 Task: Set the Application name to register a new OAuth application to "GoogleAuth".
Action: Mouse pressed left at (1120, 287)
Screenshot: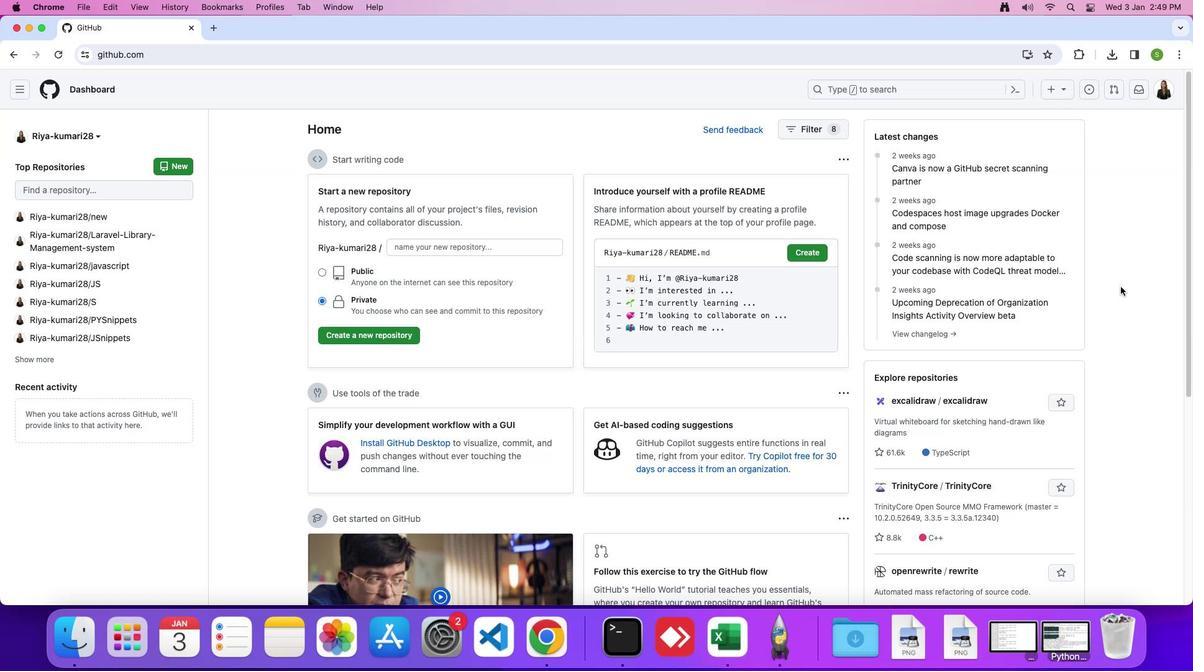 
Action: Mouse moved to (1159, 93)
Screenshot: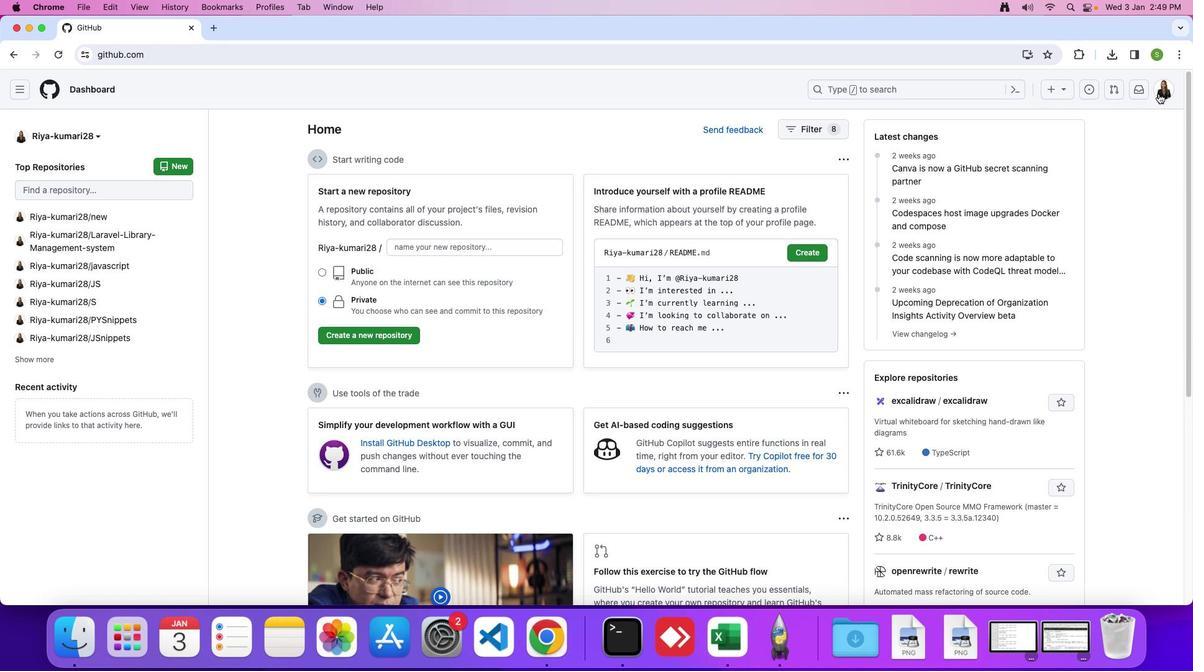 
Action: Mouse pressed left at (1159, 93)
Screenshot: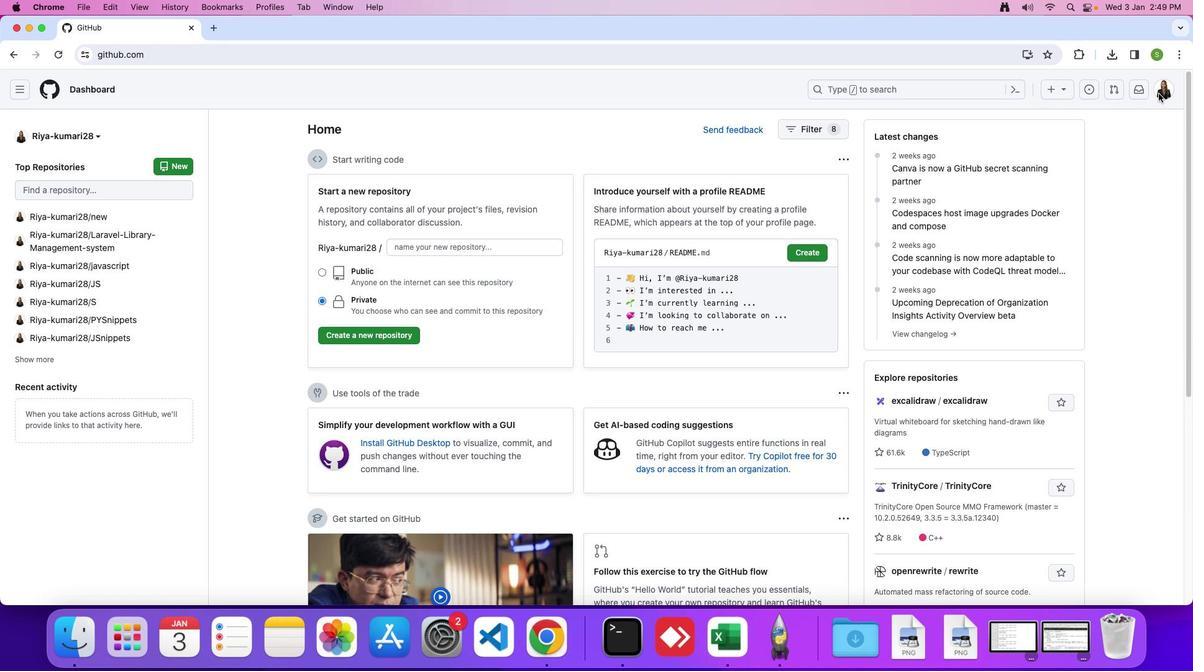 
Action: Mouse moved to (1070, 429)
Screenshot: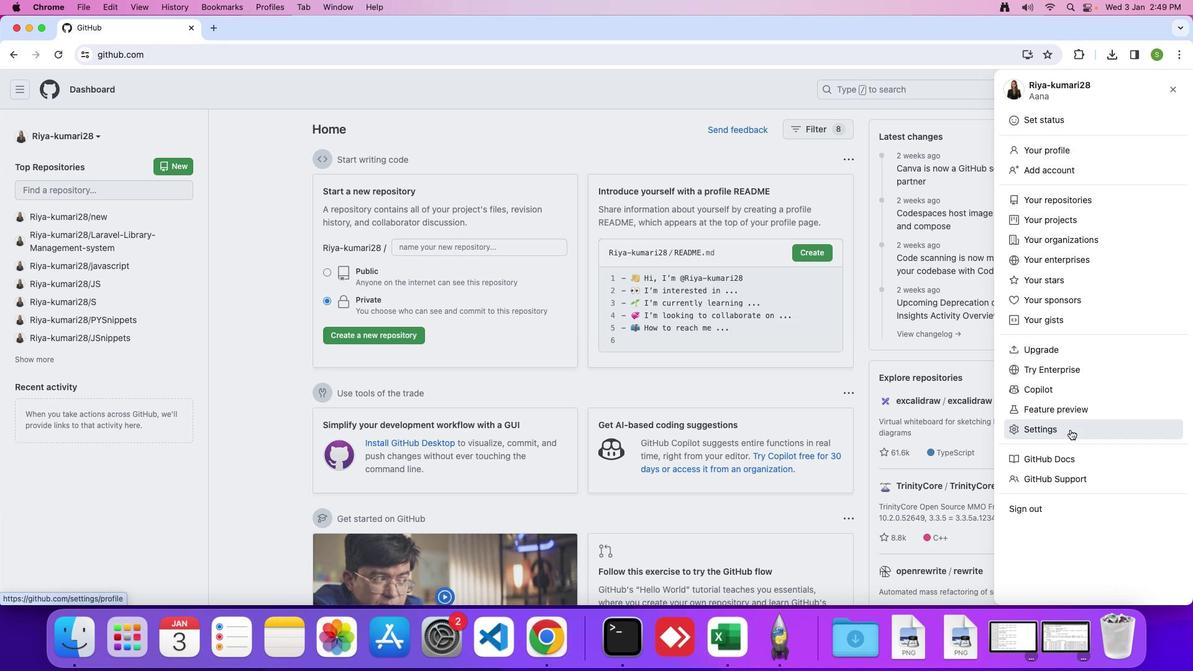 
Action: Mouse pressed left at (1070, 429)
Screenshot: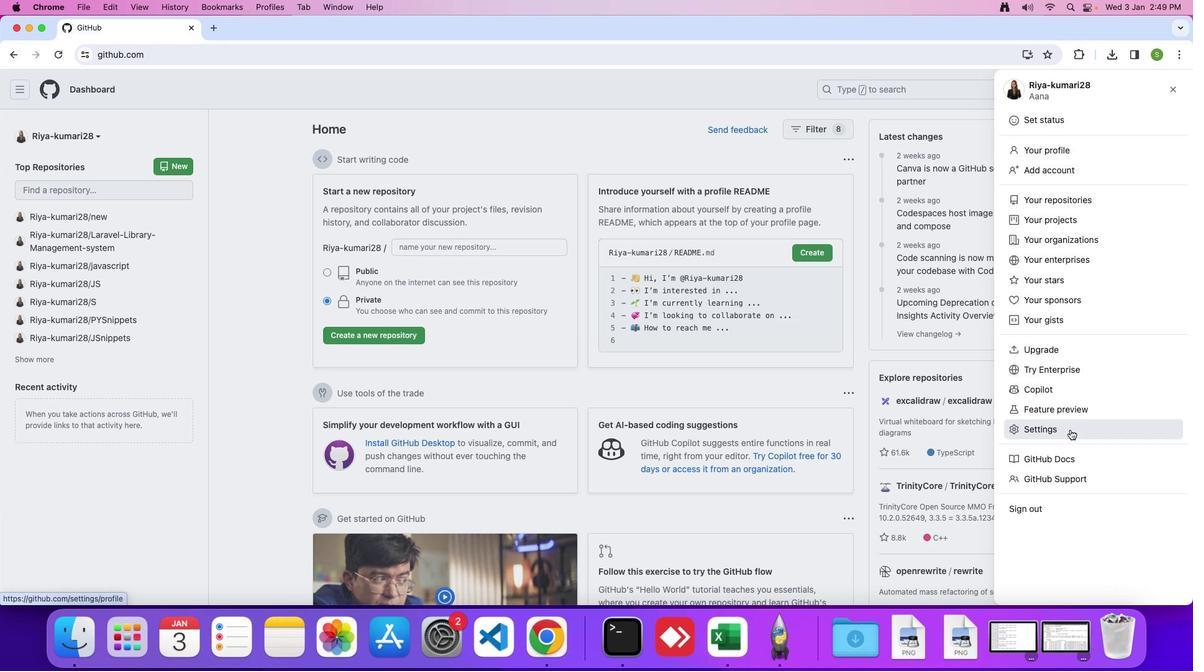 
Action: Mouse moved to (417, 410)
Screenshot: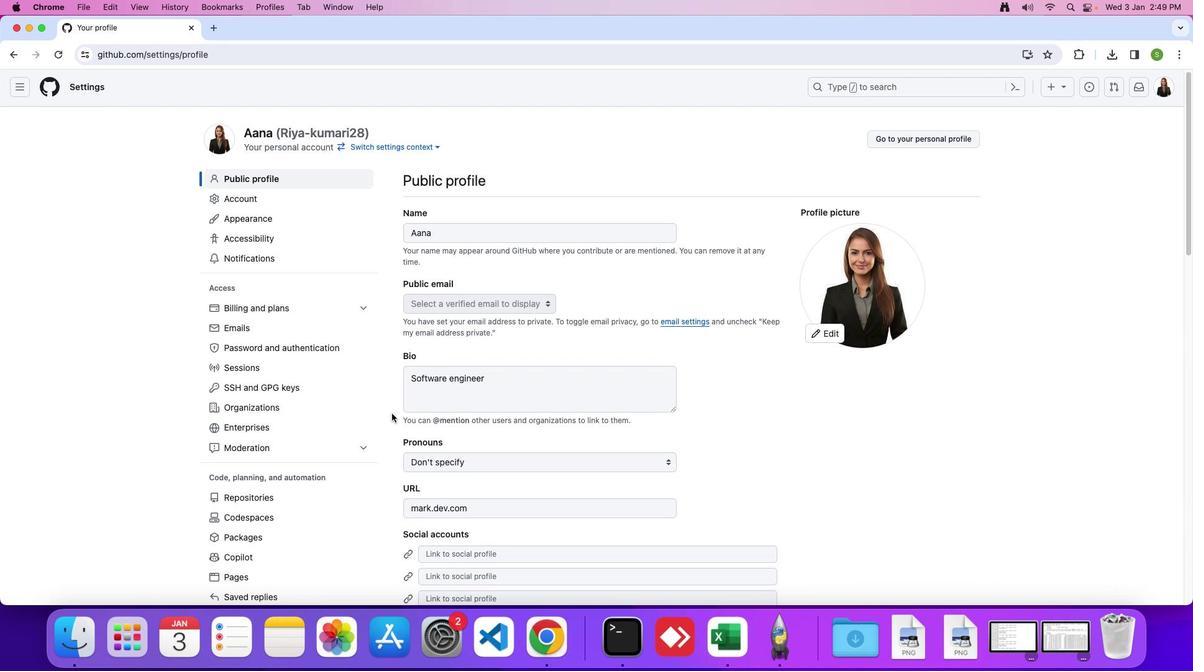 
Action: Mouse scrolled (417, 410) with delta (0, 0)
Screenshot: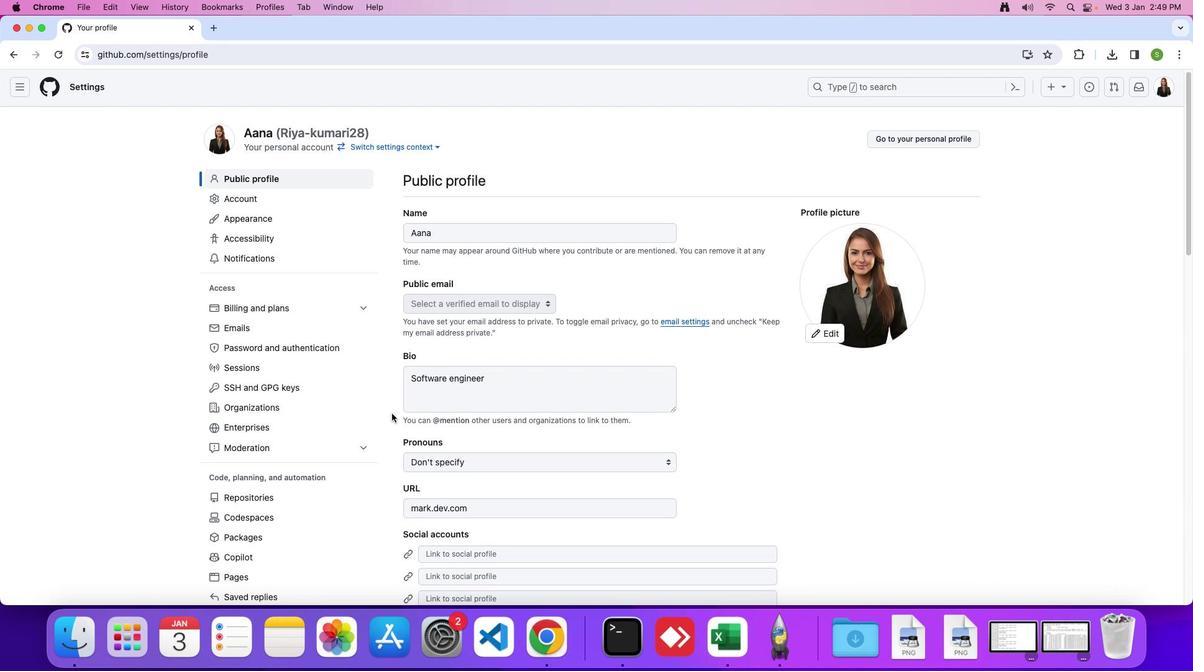 
Action: Mouse moved to (389, 411)
Screenshot: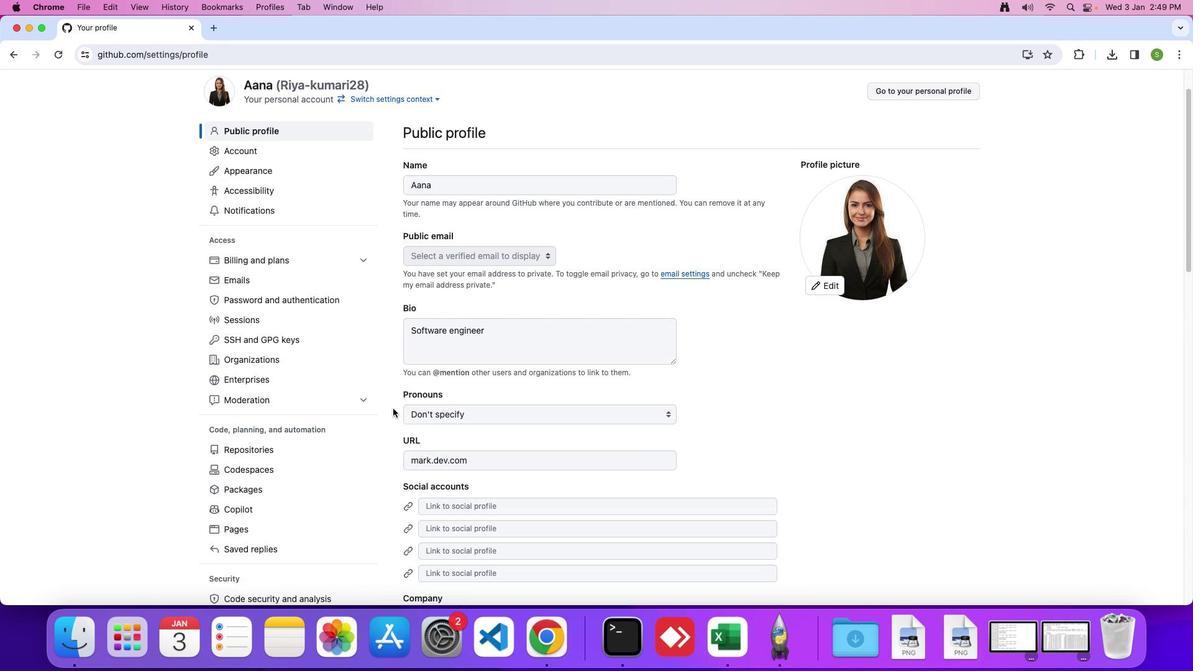 
Action: Mouse scrolled (389, 411) with delta (0, 0)
Screenshot: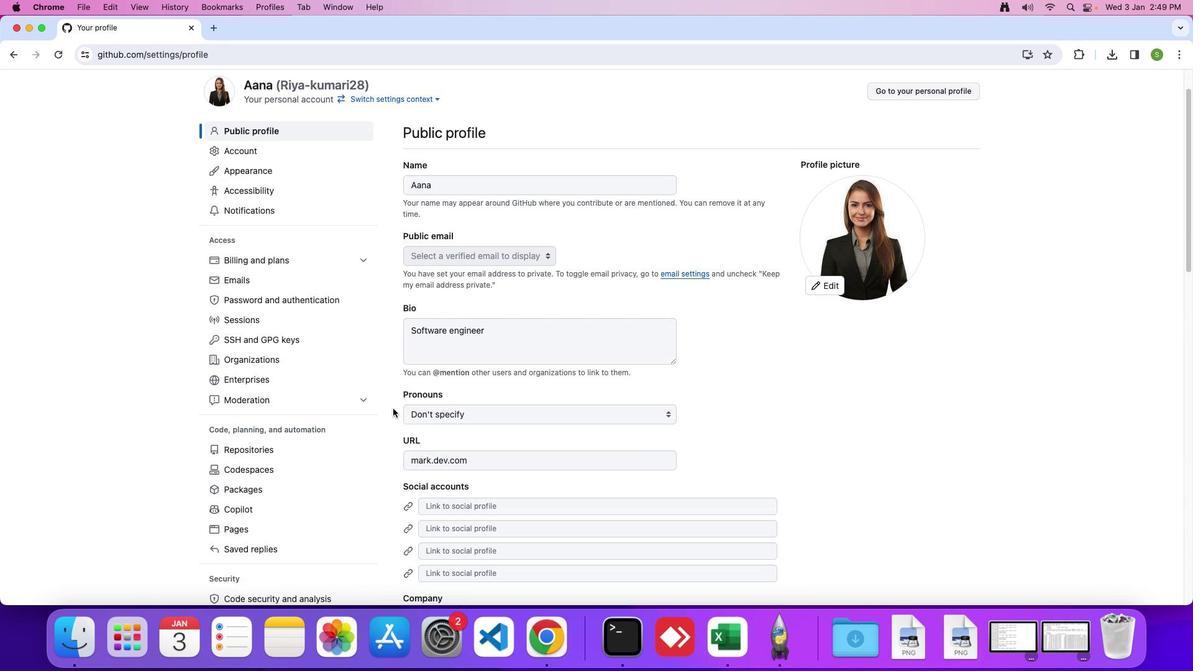 
Action: Mouse moved to (390, 409)
Screenshot: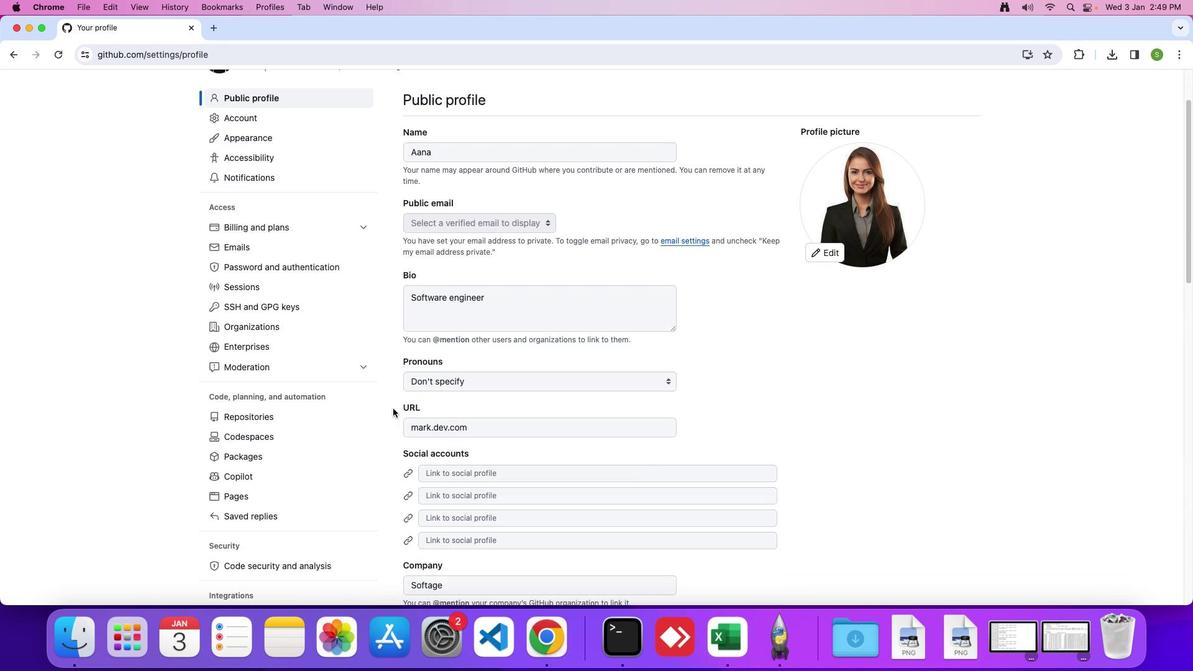 
Action: Mouse scrolled (390, 409) with delta (0, 0)
Screenshot: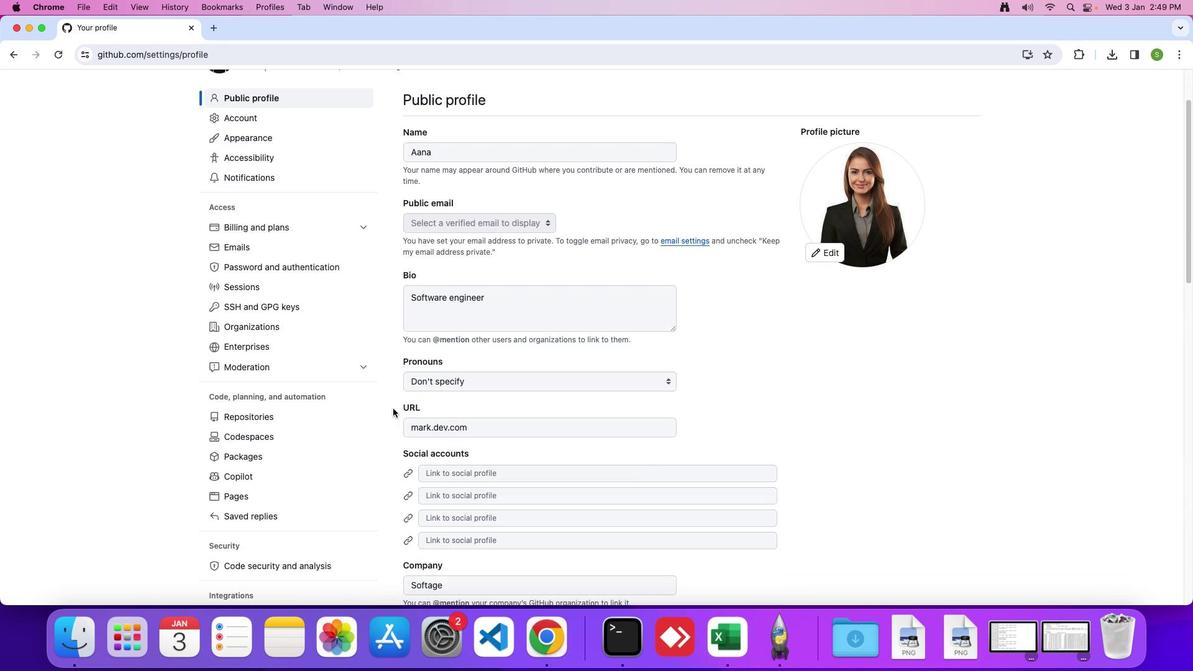 
Action: Mouse moved to (393, 408)
Screenshot: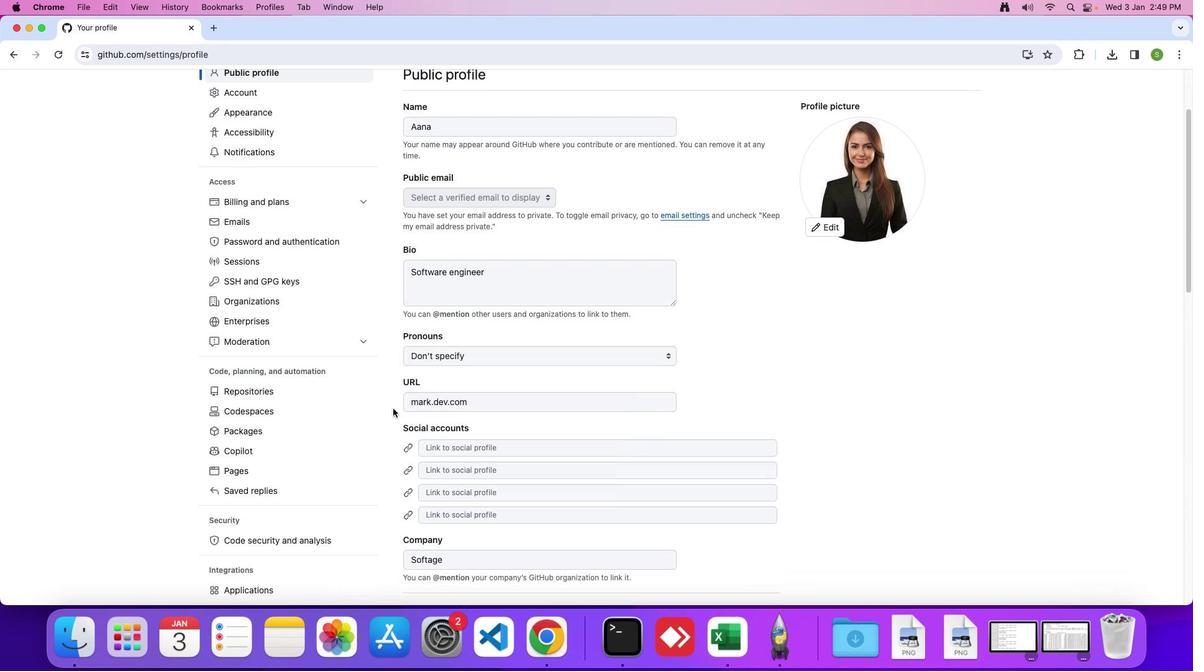 
Action: Mouse scrolled (393, 408) with delta (0, -1)
Screenshot: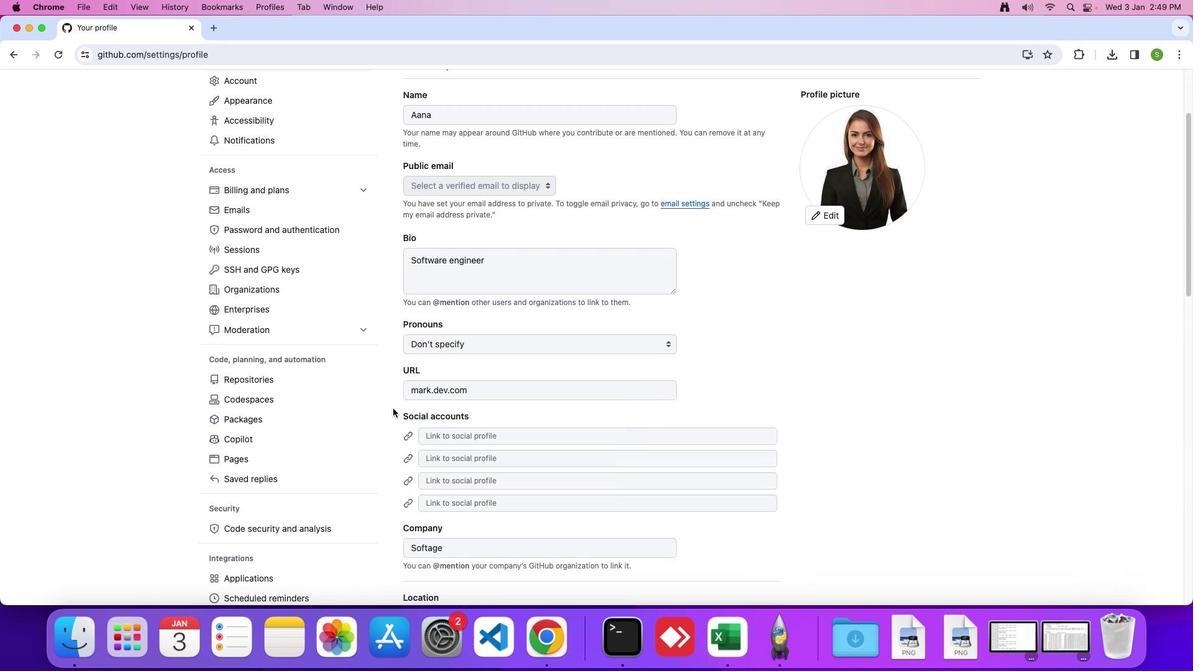 
Action: Mouse scrolled (393, 408) with delta (0, 0)
Screenshot: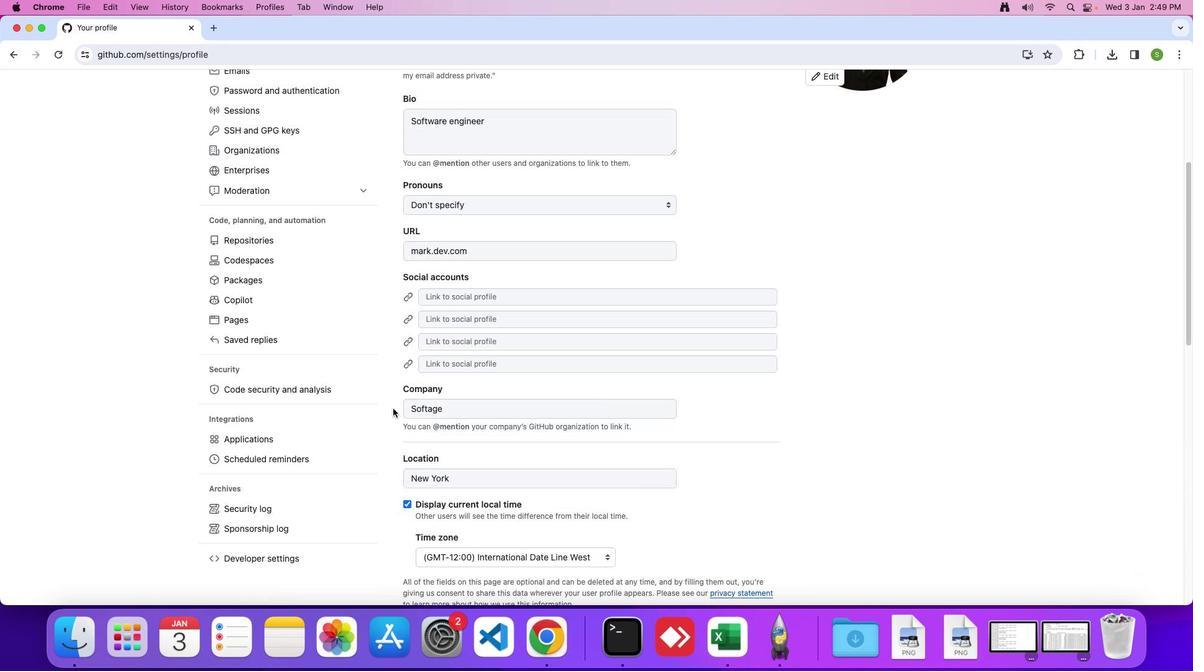
Action: Mouse scrolled (393, 408) with delta (0, 0)
Screenshot: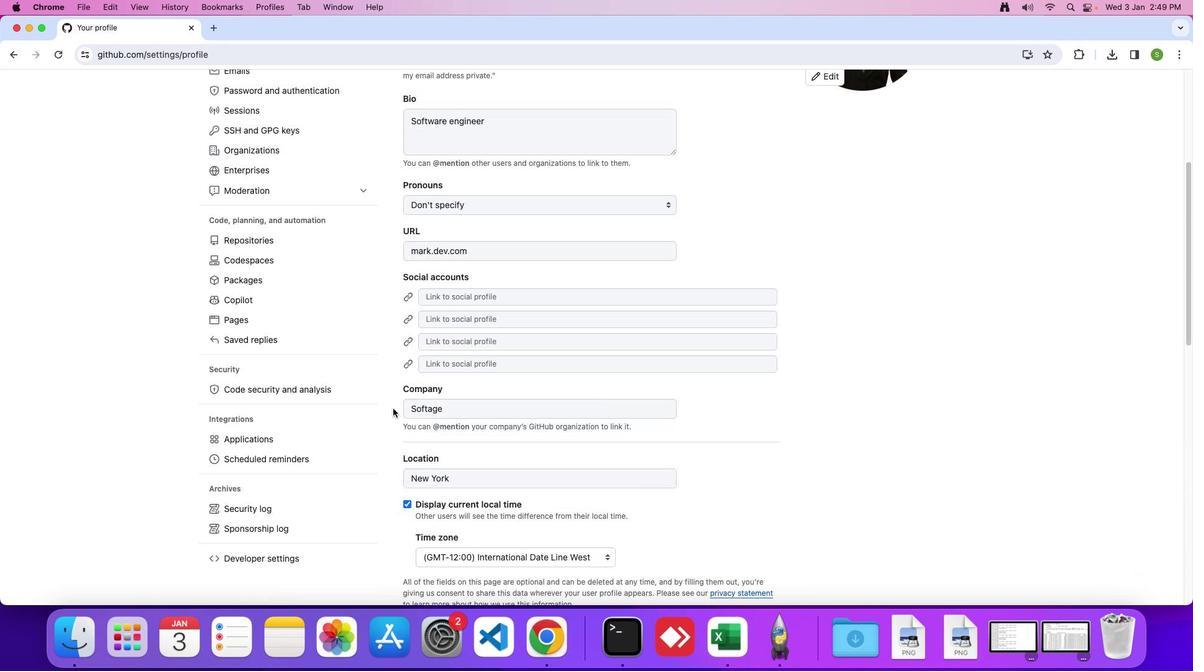 
Action: Mouse scrolled (393, 408) with delta (0, -2)
Screenshot: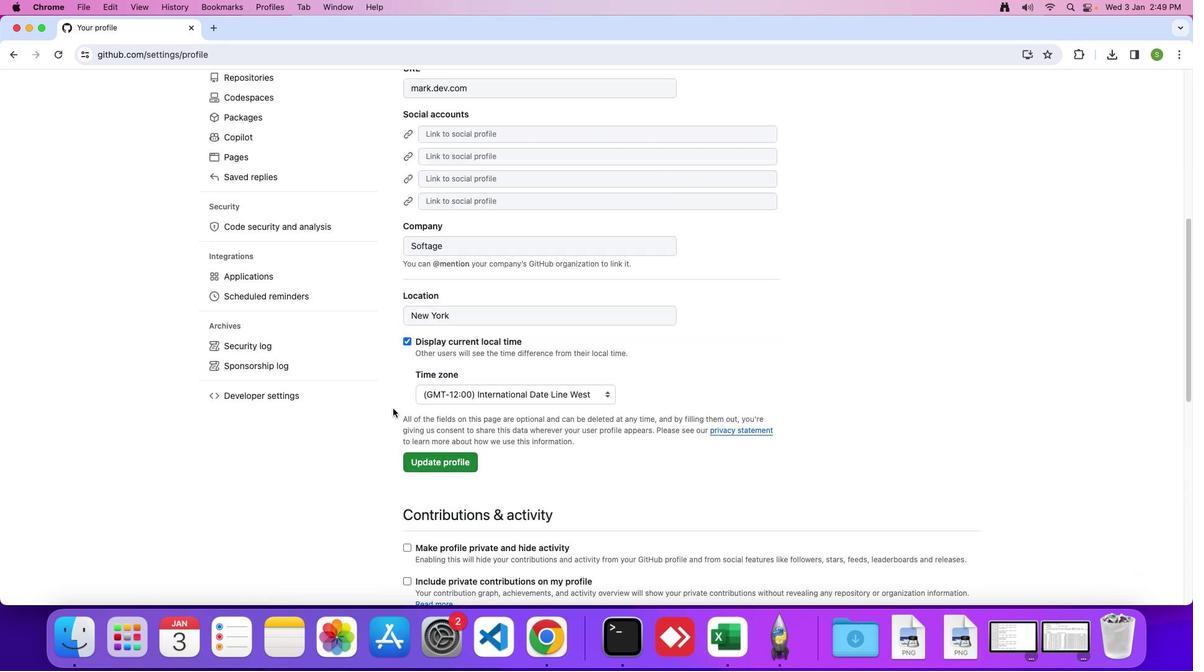 
Action: Mouse moved to (393, 408)
Screenshot: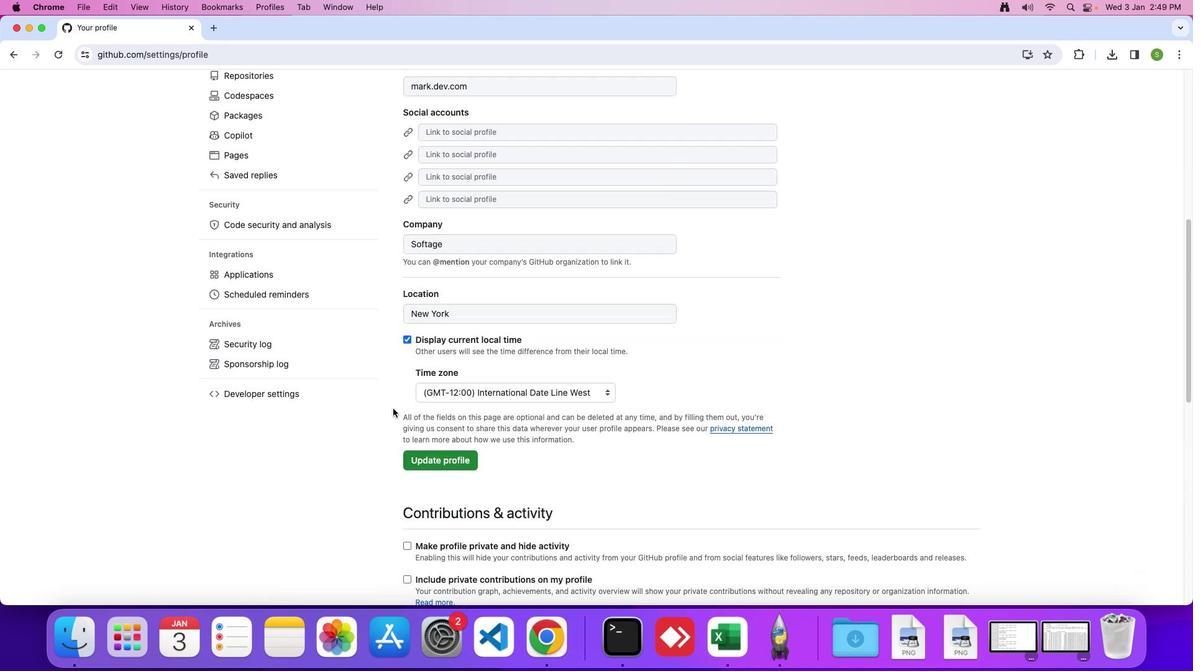 
Action: Mouse scrolled (393, 408) with delta (0, -3)
Screenshot: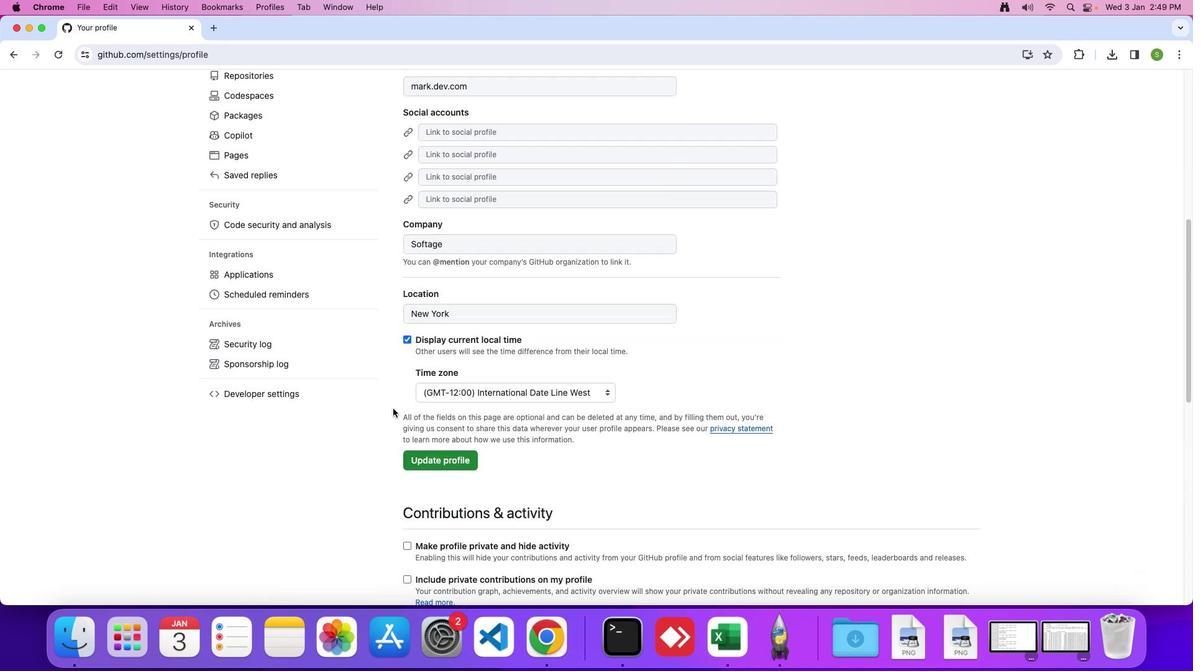 
Action: Mouse moved to (275, 394)
Screenshot: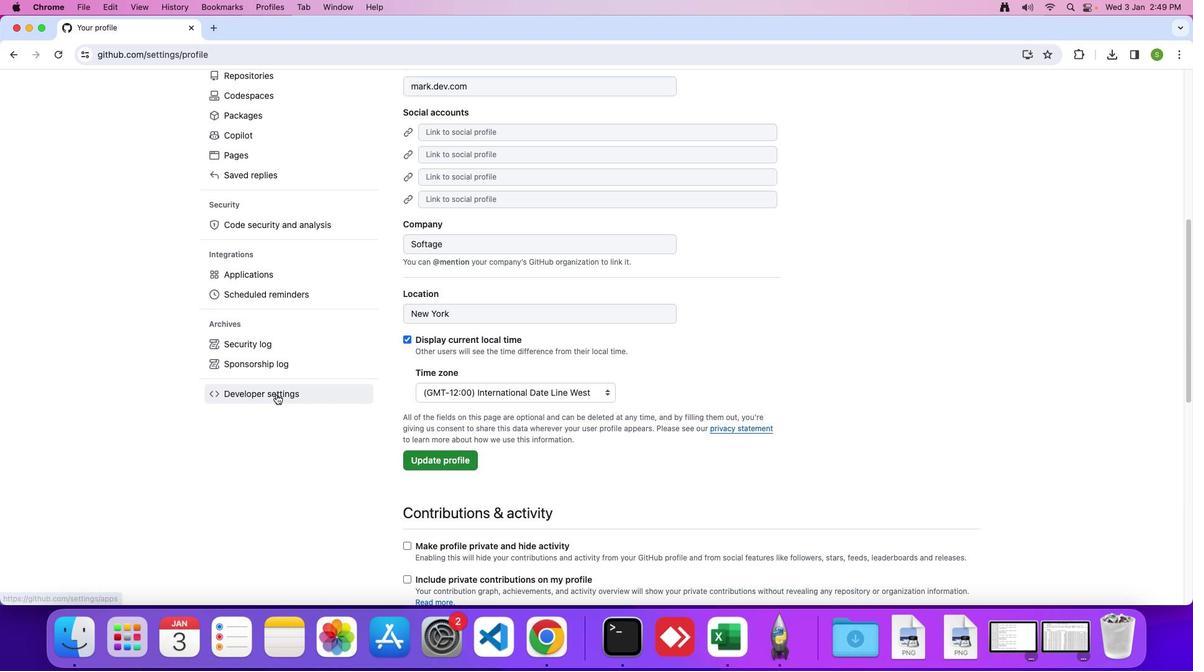 
Action: Mouse pressed left at (275, 394)
Screenshot: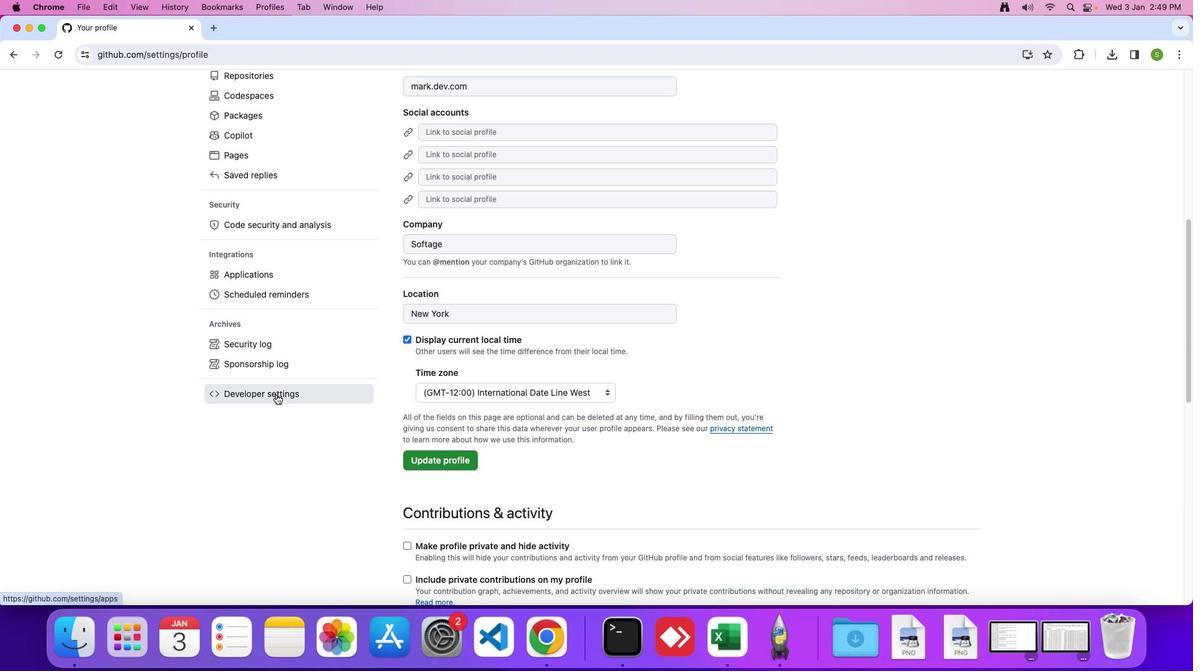 
Action: Mouse moved to (290, 153)
Screenshot: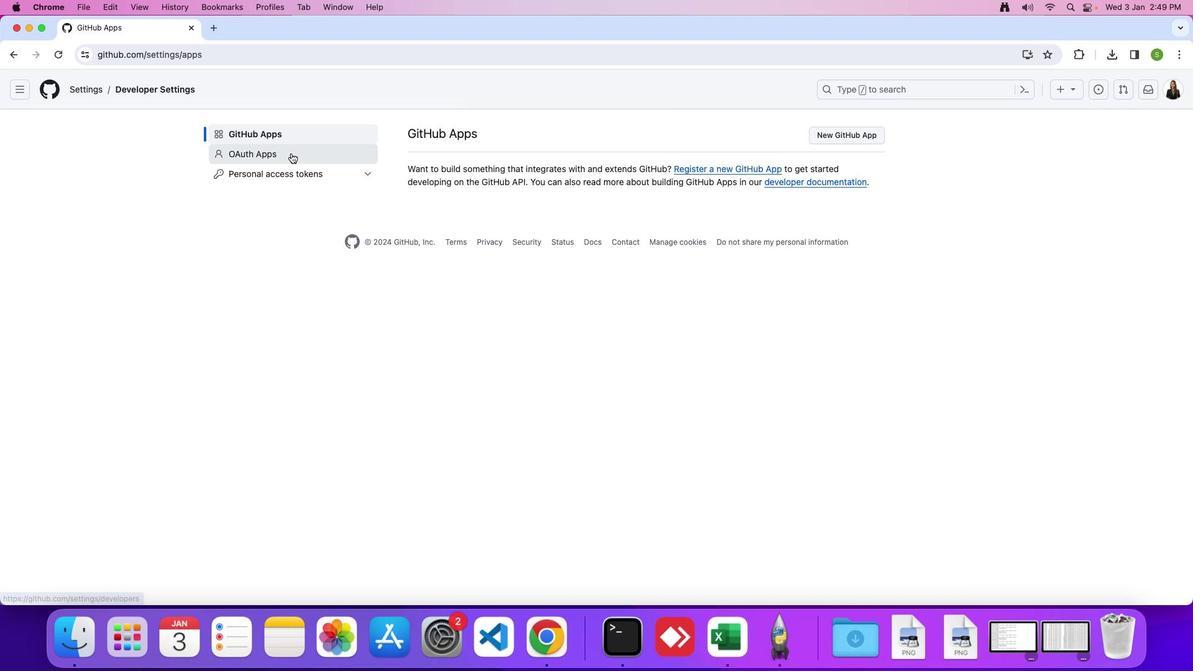 
Action: Mouse pressed left at (290, 153)
Screenshot: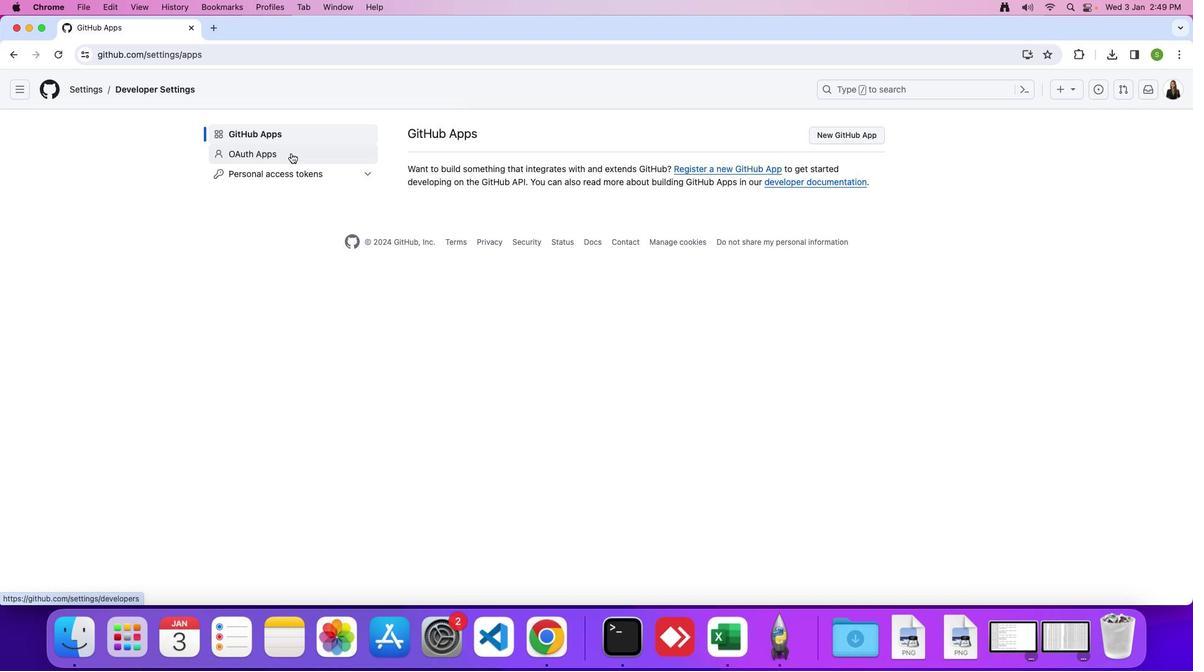 
Action: Mouse moved to (635, 201)
Screenshot: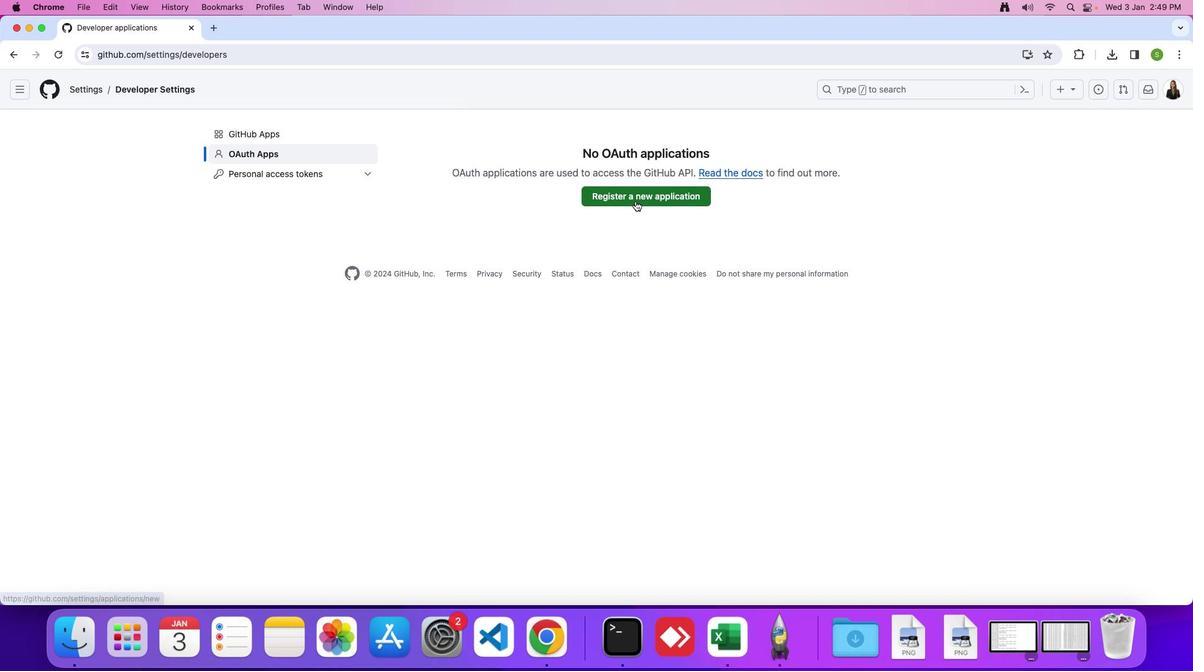 
Action: Mouse pressed left at (635, 201)
Screenshot: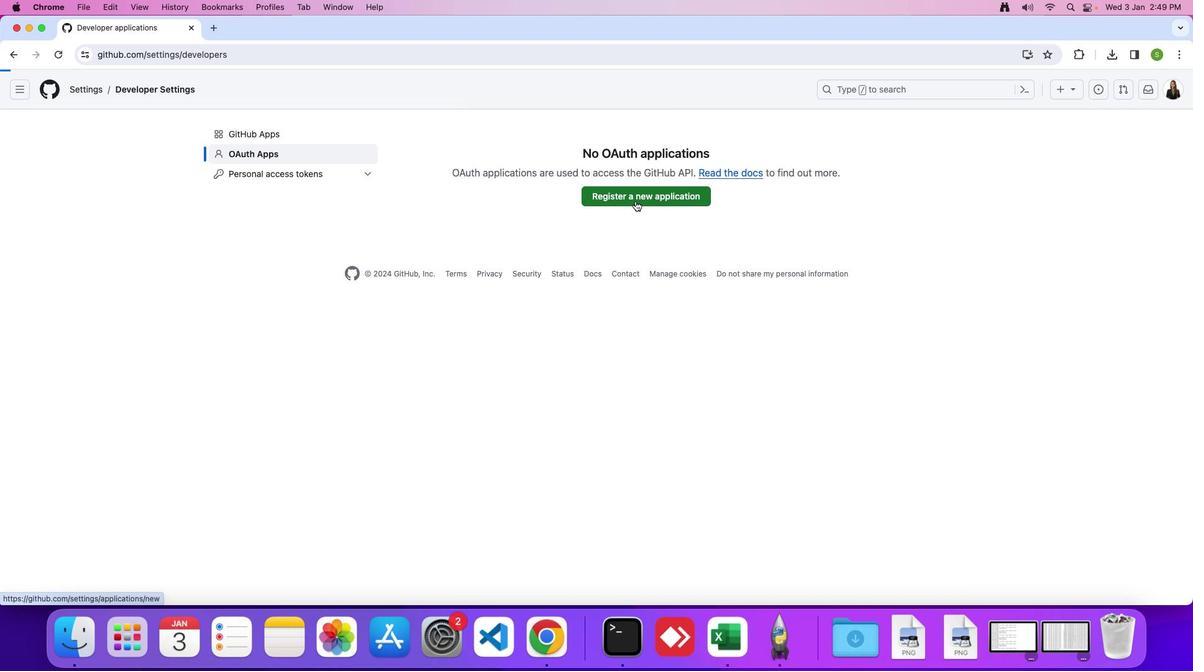 
Action: Mouse moved to (530, 201)
Screenshot: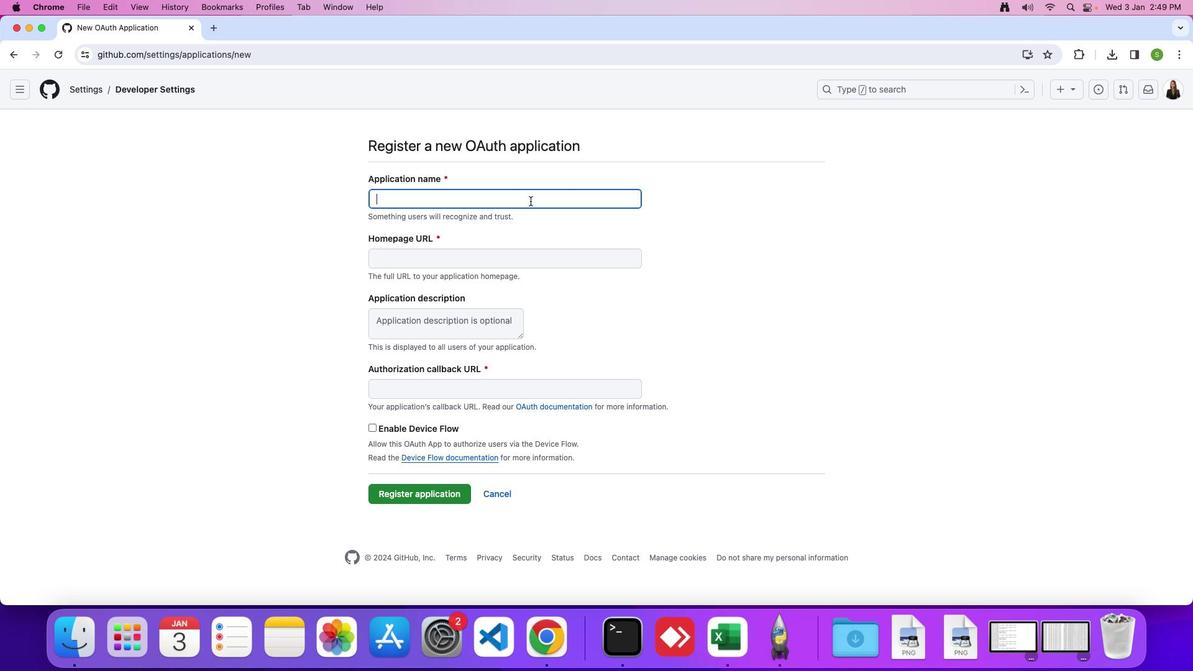 
Action: Mouse pressed left at (530, 201)
Screenshot: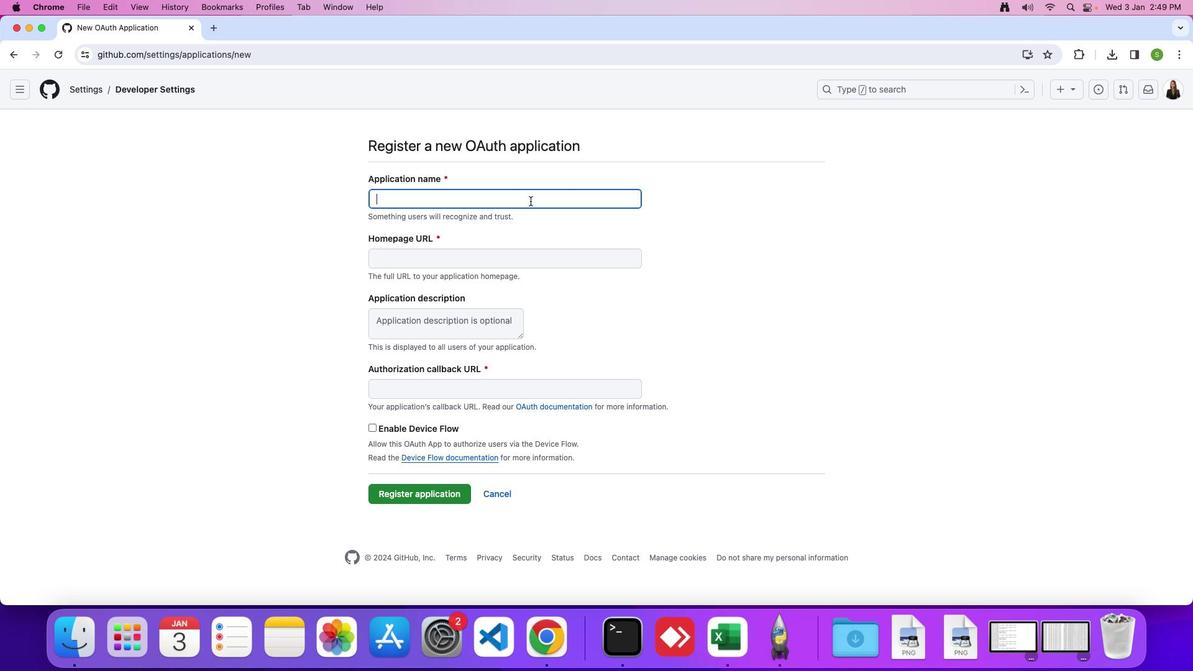 
Action: Mouse moved to (530, 201)
Screenshot: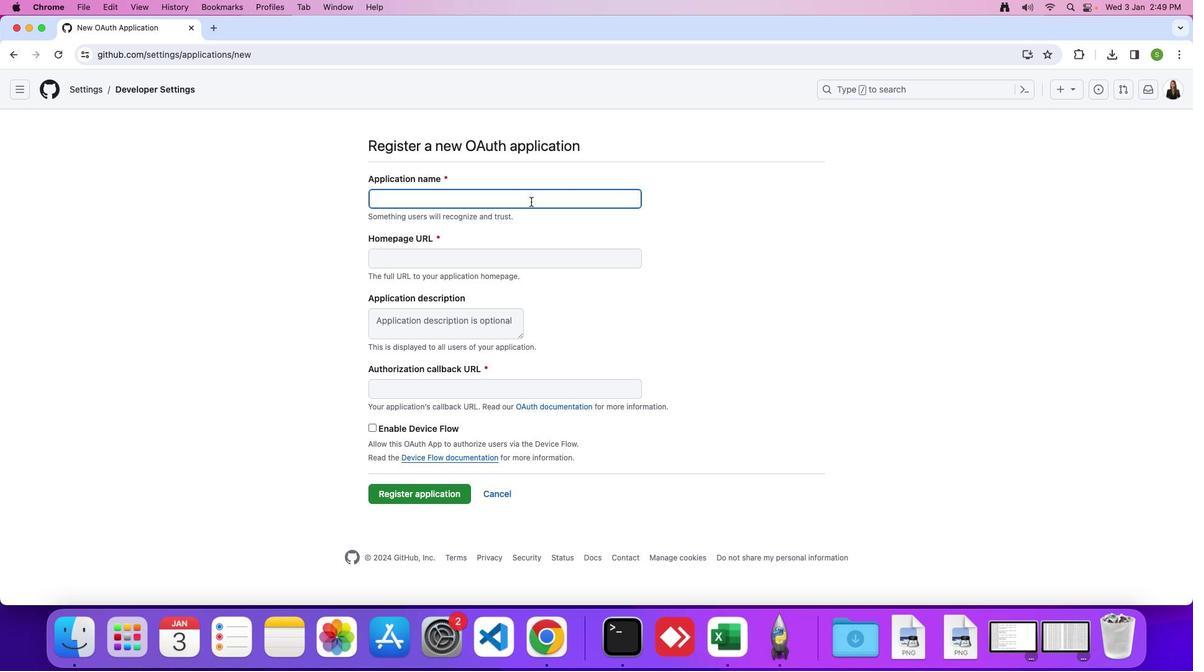 
Action: Key pressed 'G'Key.caps_lock'o''o''g''l''e'Key.shift'A''u''t''h'
Screenshot: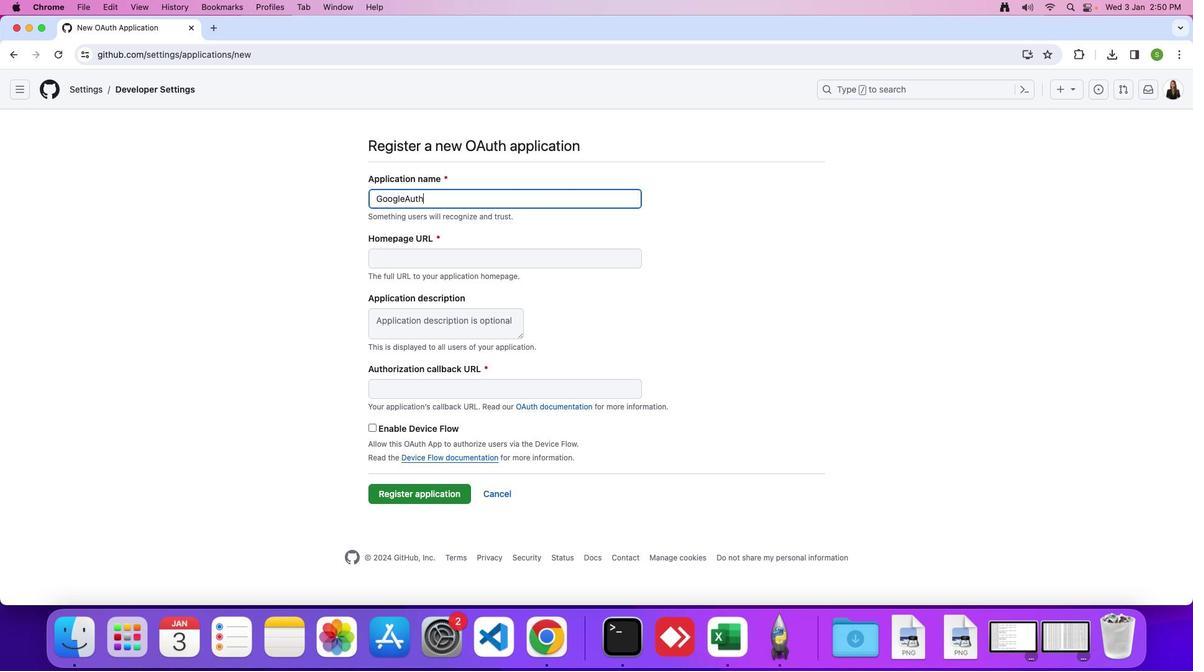
